 Task: Add a signature Mary Jones containing With heartfelt thanks and warm wishes, Mary Jones to email address softage.6@softage.net and add a folder Property management
Action: Mouse moved to (115, 106)
Screenshot: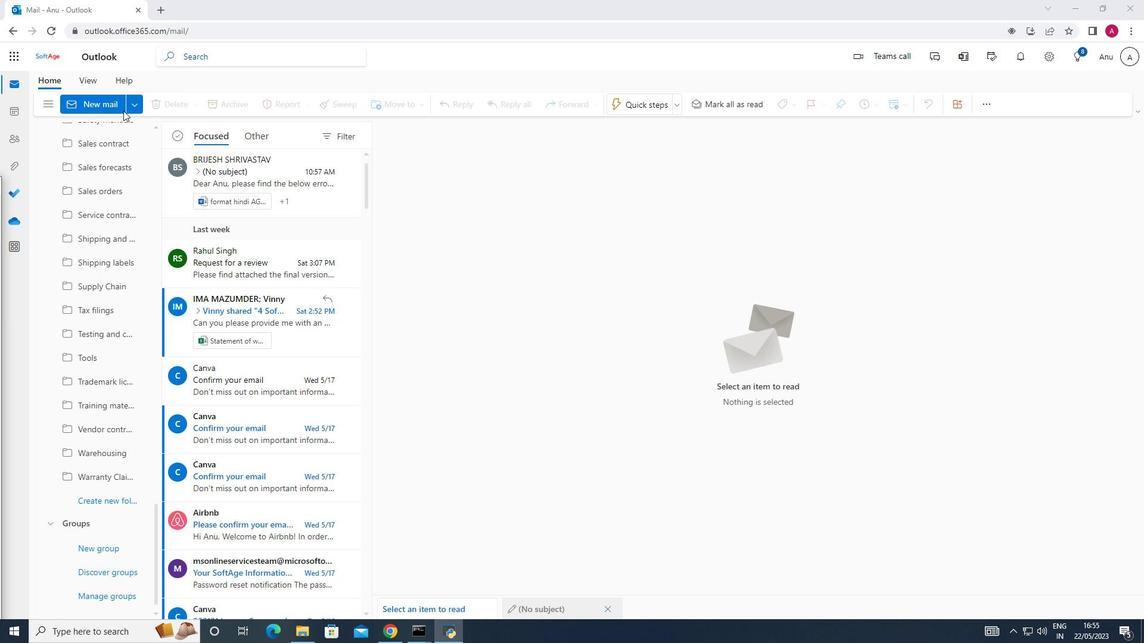 
Action: Mouse pressed left at (115, 106)
Screenshot: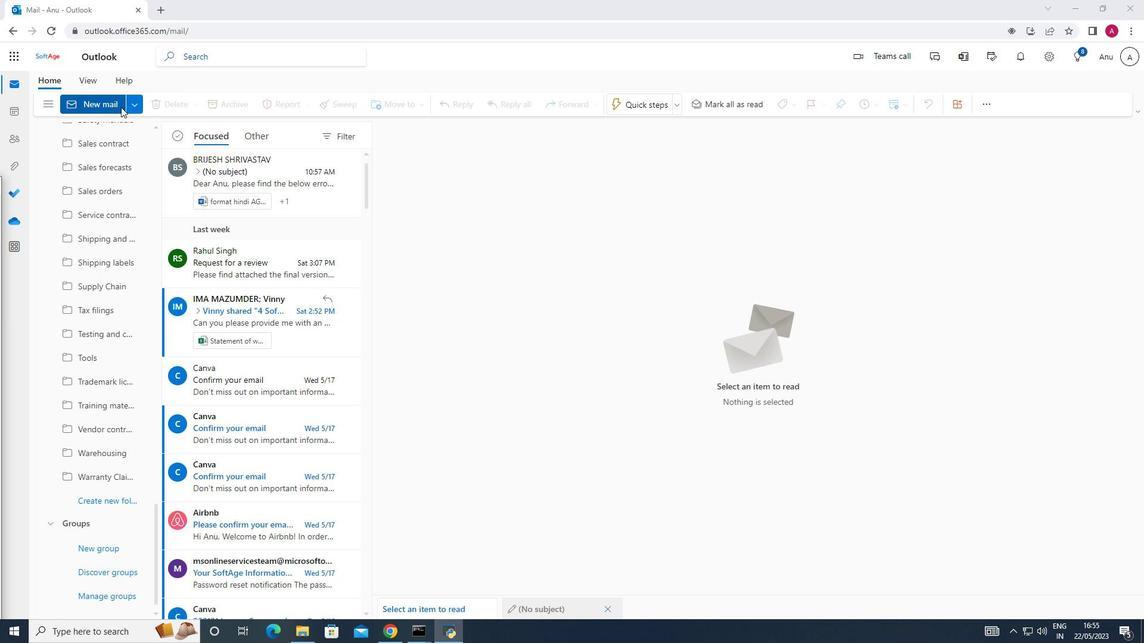 
Action: Mouse moved to (819, 101)
Screenshot: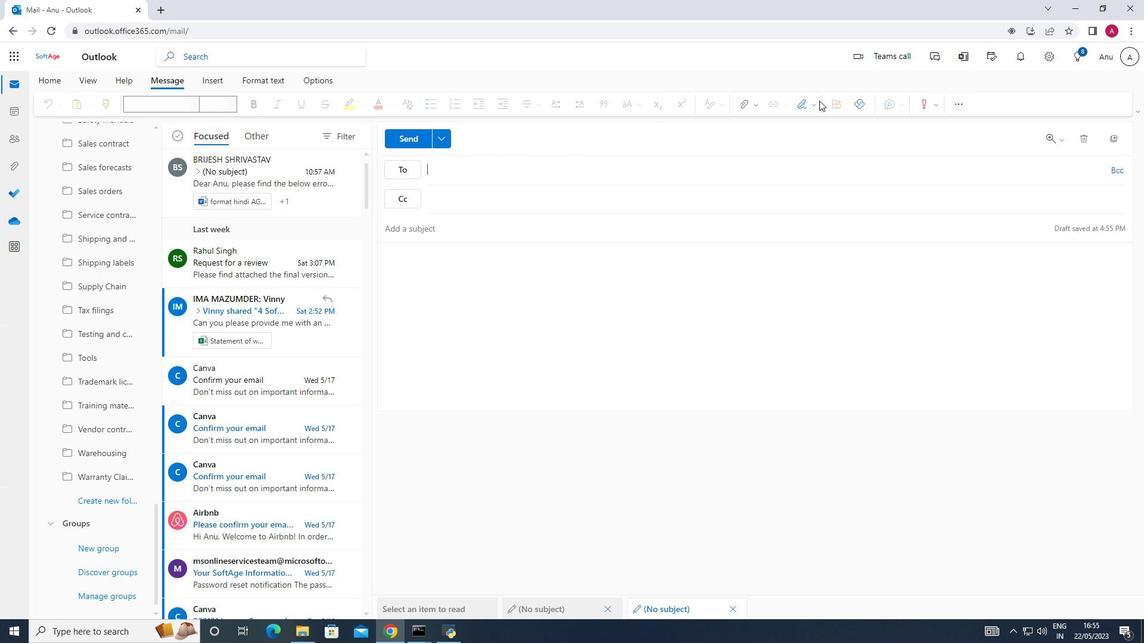 
Action: Mouse pressed left at (819, 101)
Screenshot: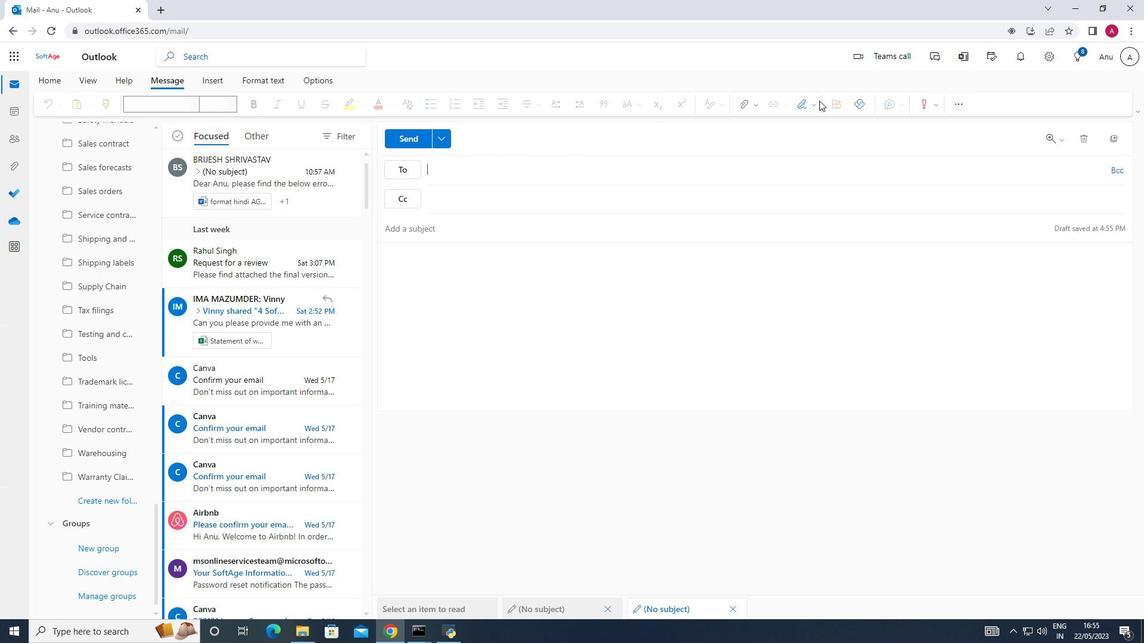 
Action: Mouse moved to (788, 150)
Screenshot: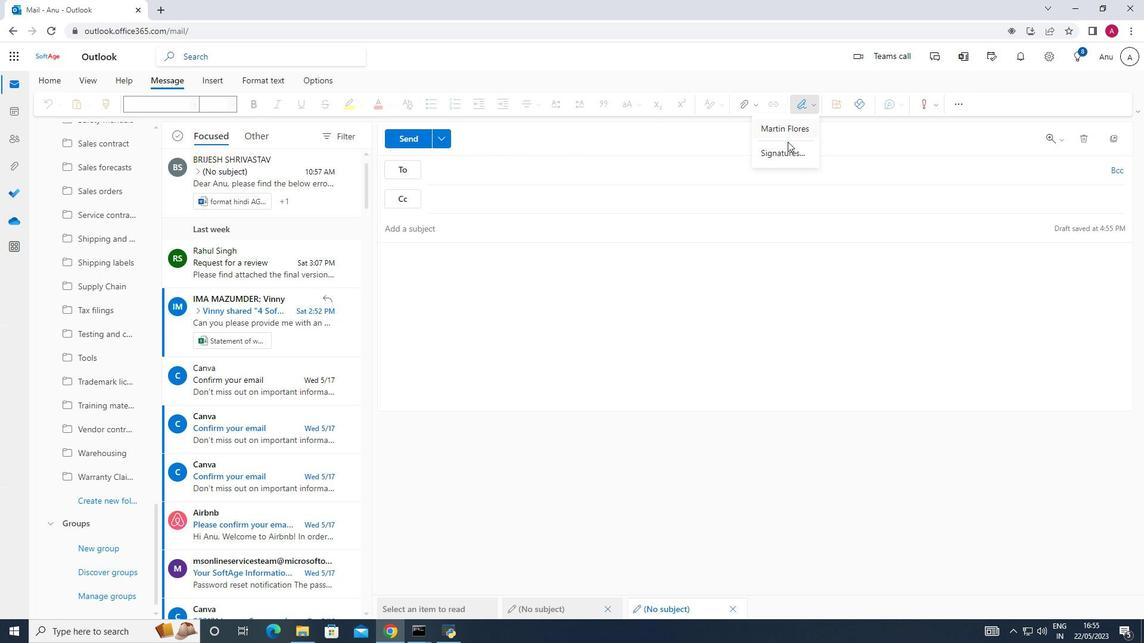 
Action: Mouse pressed left at (788, 150)
Screenshot: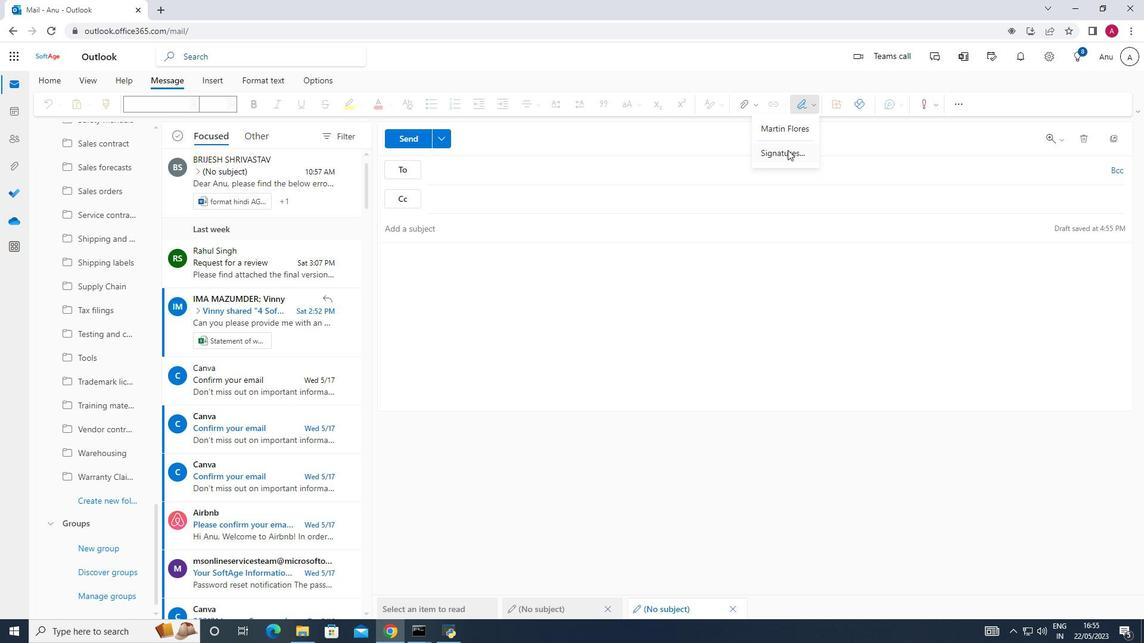 
Action: Mouse moved to (800, 194)
Screenshot: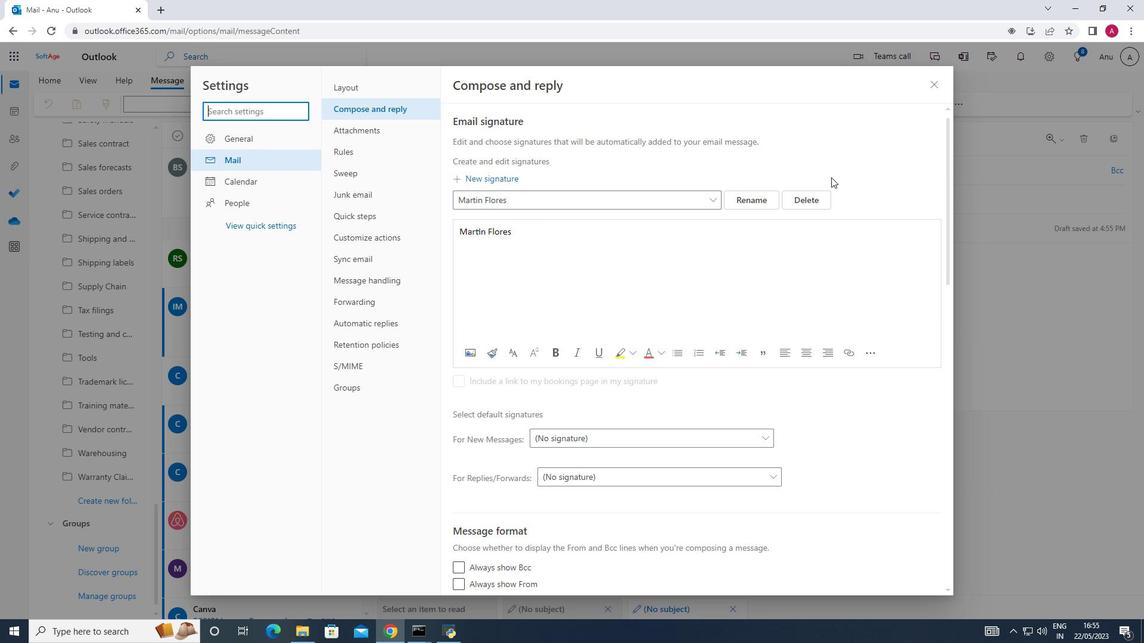 
Action: Mouse pressed left at (800, 194)
Screenshot: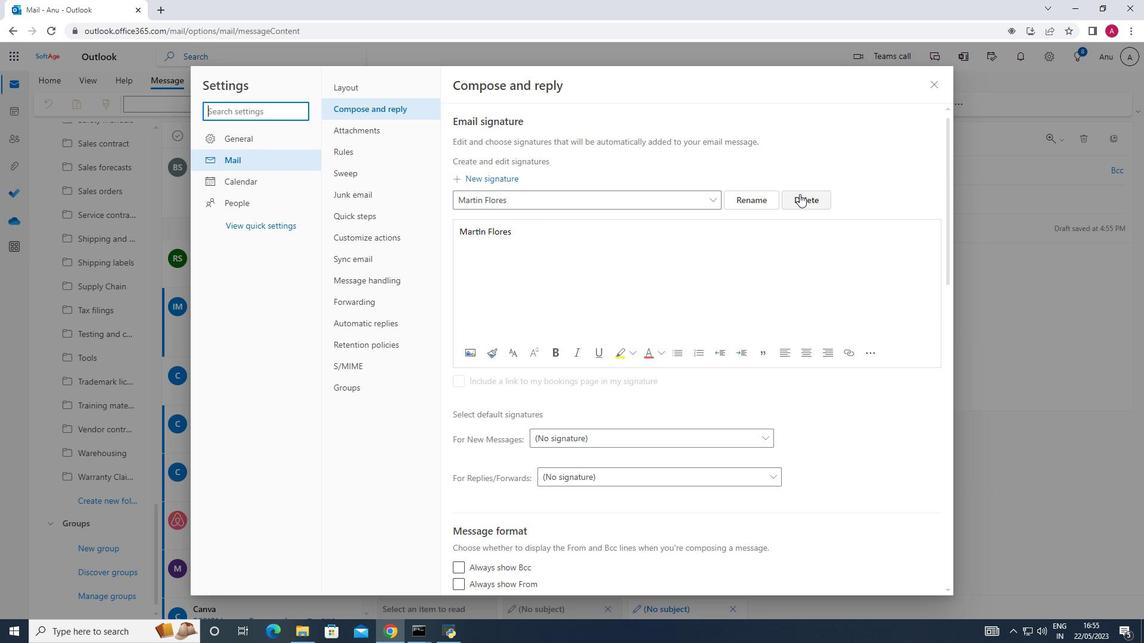 
Action: Mouse moved to (521, 204)
Screenshot: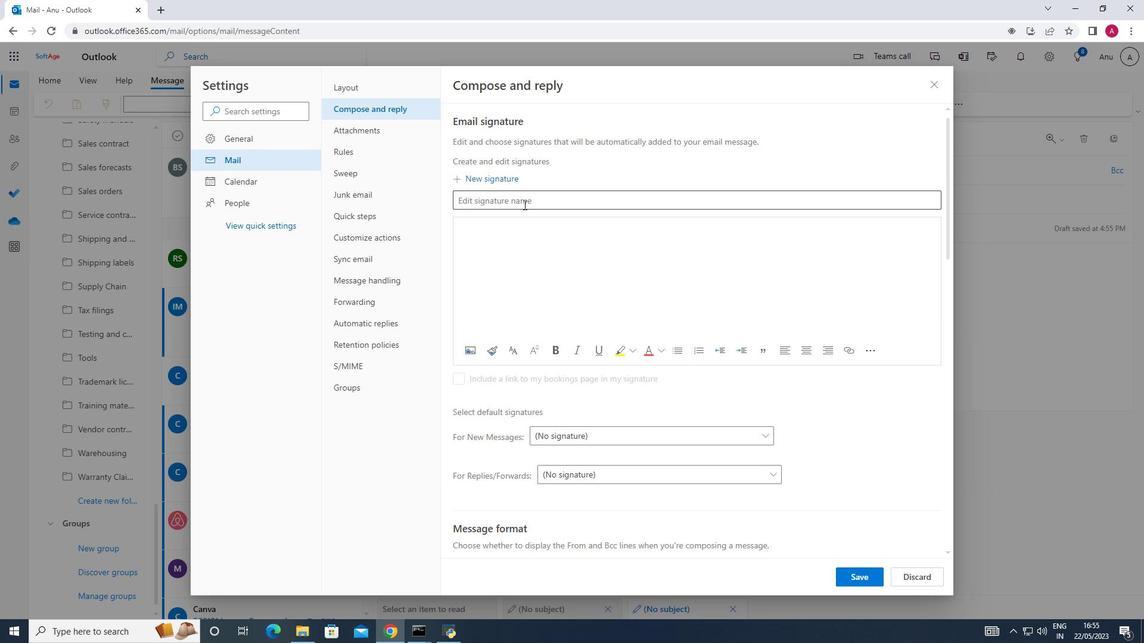 
Action: Mouse pressed left at (521, 204)
Screenshot: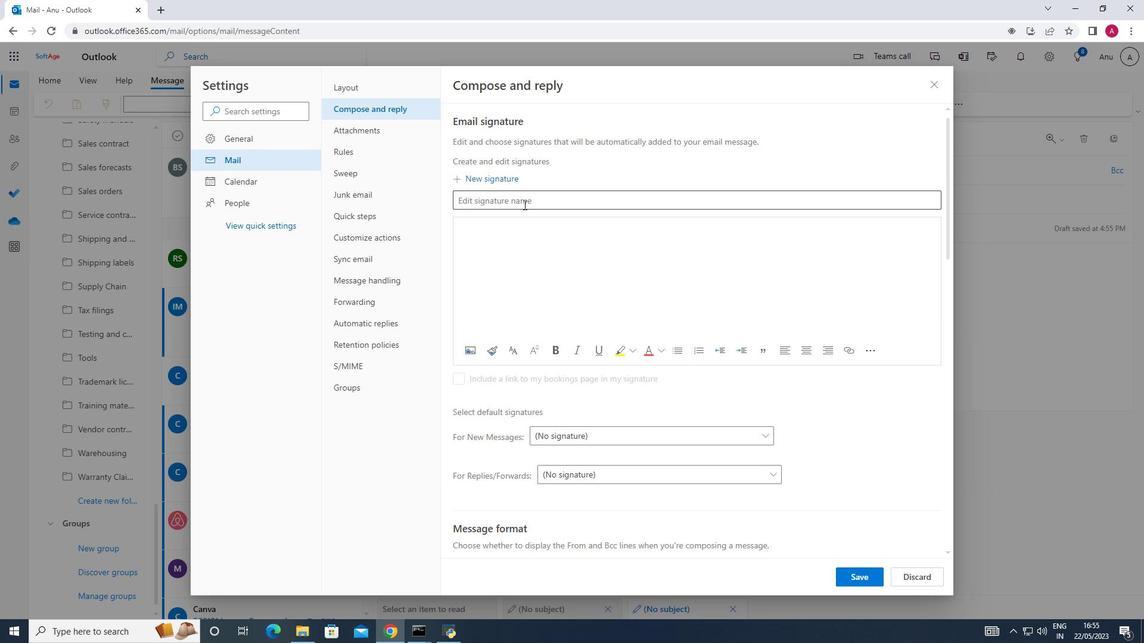 
Action: Key pressed <Key.shift_r><Key.shift_r><Key.shift_r><Key.shift_r><Key.shift_r><Key.shift_r><Key.shift_r><Key.shift_r><Key.shift_r>Mary<Key.space><Key.shift_r>Jones
Screenshot: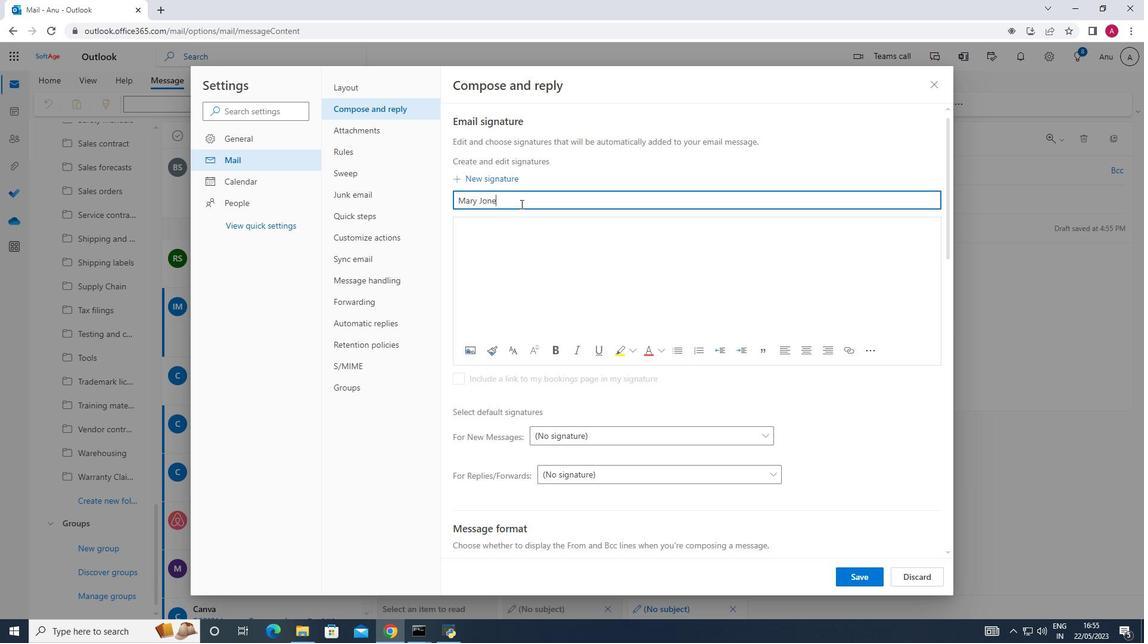 
Action: Mouse moved to (462, 231)
Screenshot: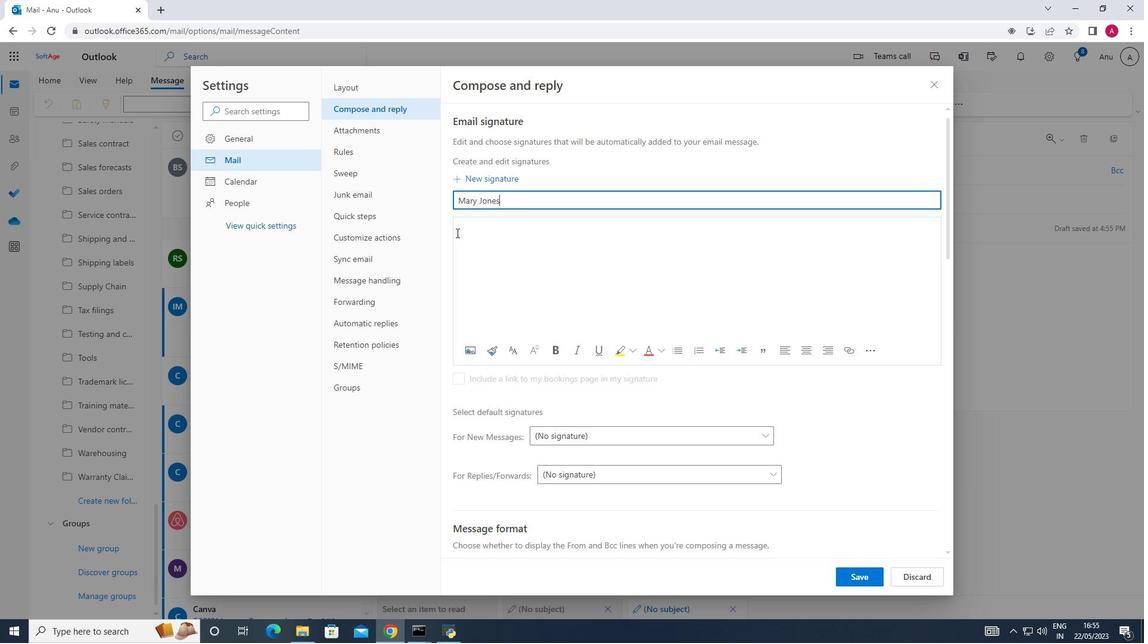 
Action: Mouse pressed left at (462, 231)
Screenshot: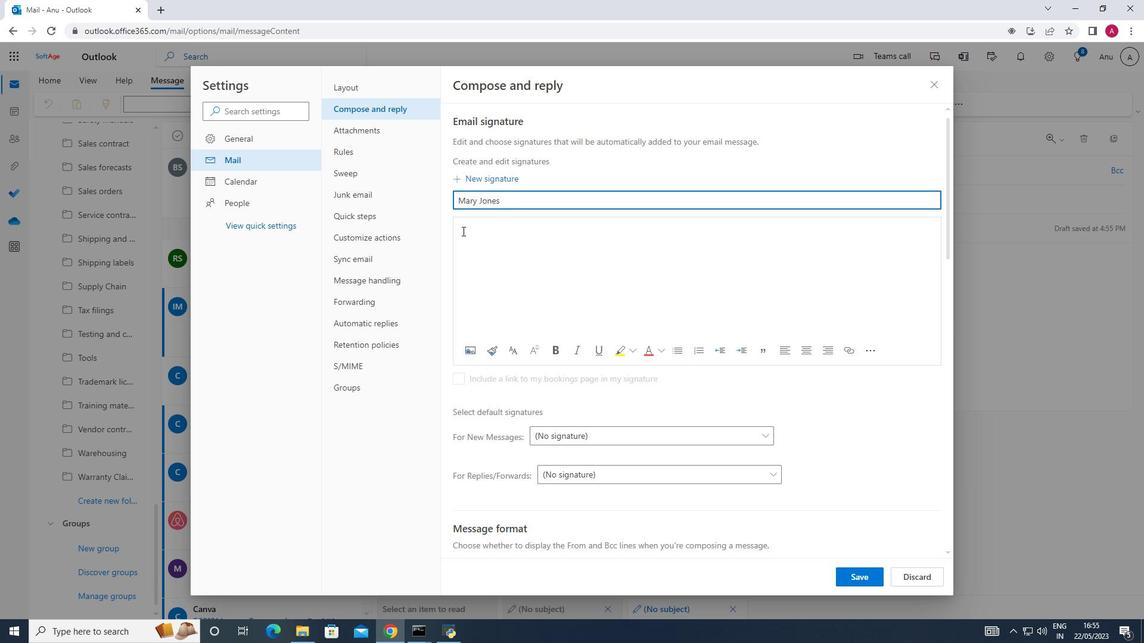 
Action: Key pressed <Key.shift_r>Mary<Key.space><Key.shift_r>Jones
Screenshot: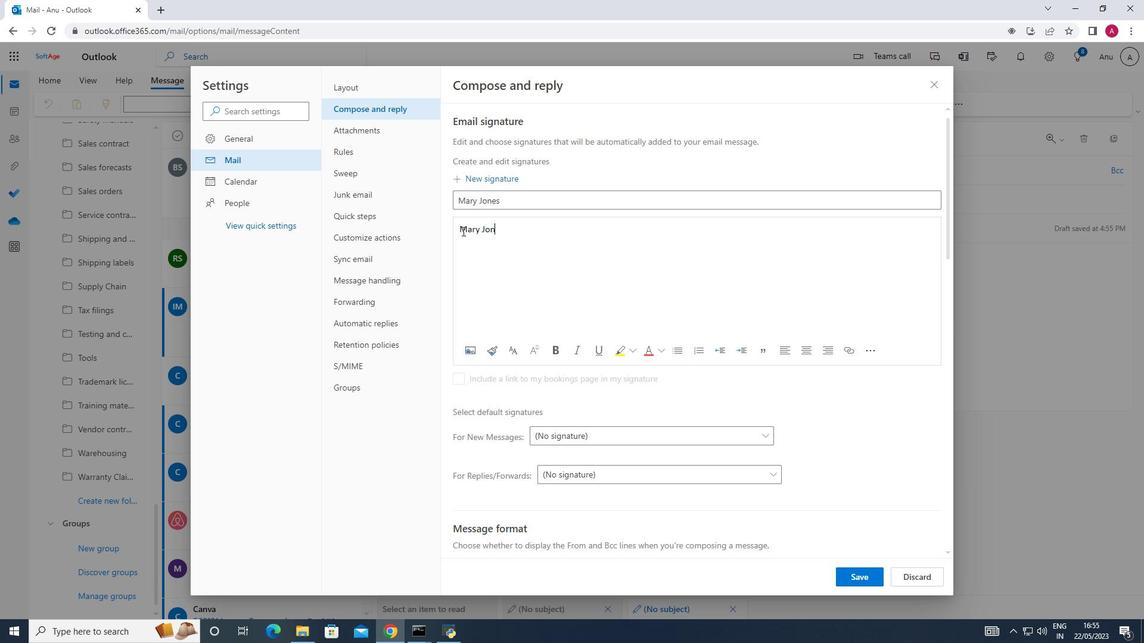 
Action: Mouse moved to (848, 577)
Screenshot: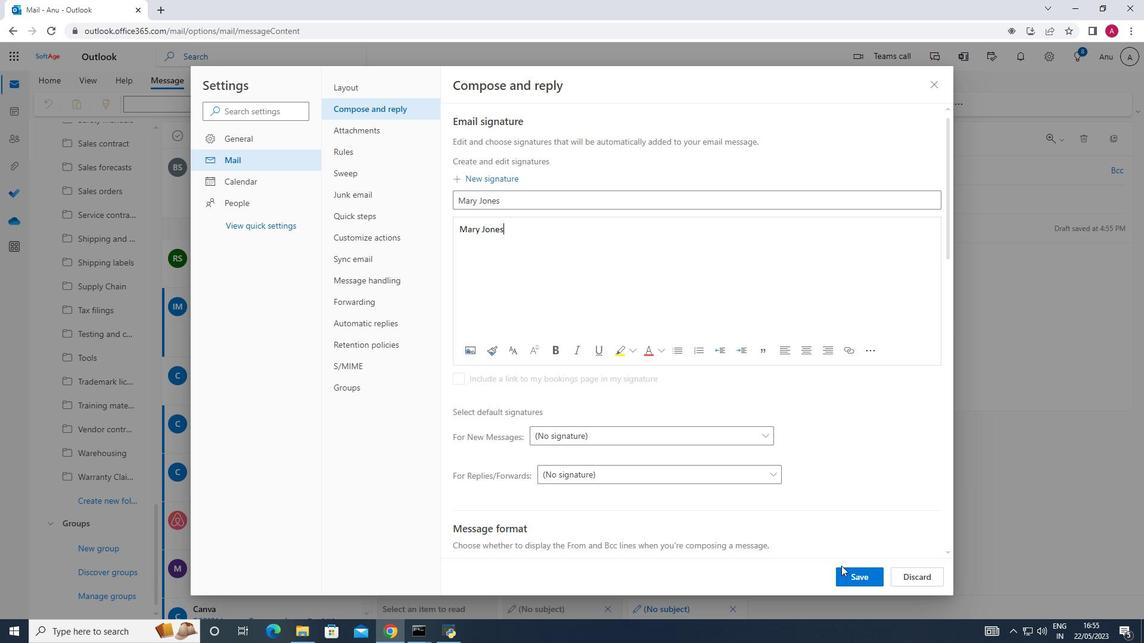 
Action: Mouse pressed left at (848, 577)
Screenshot: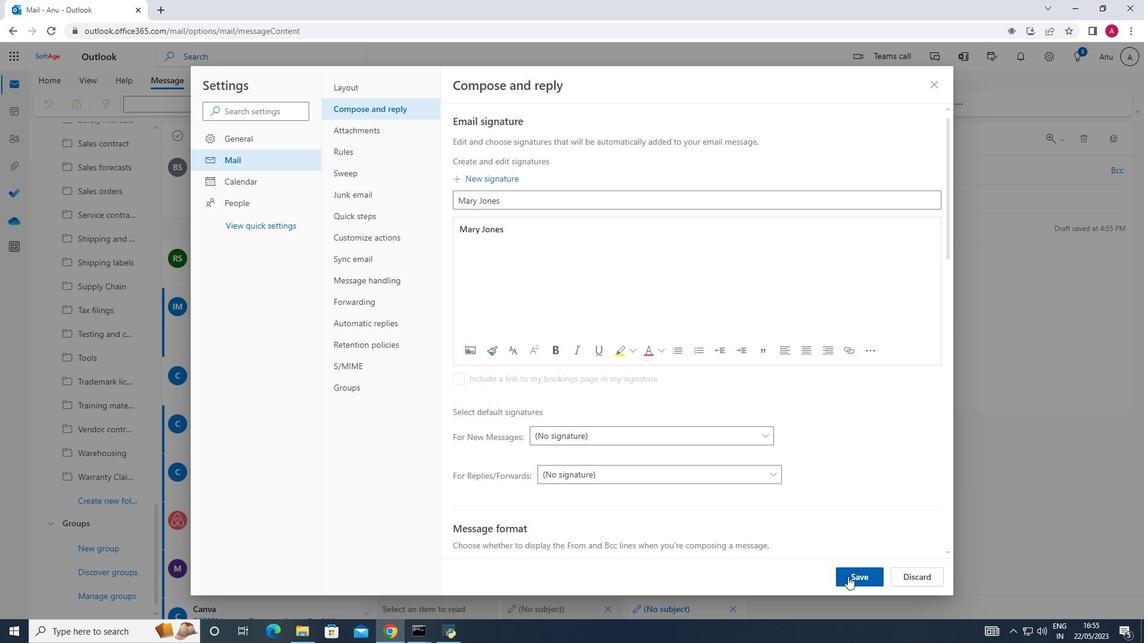 
Action: Mouse moved to (931, 84)
Screenshot: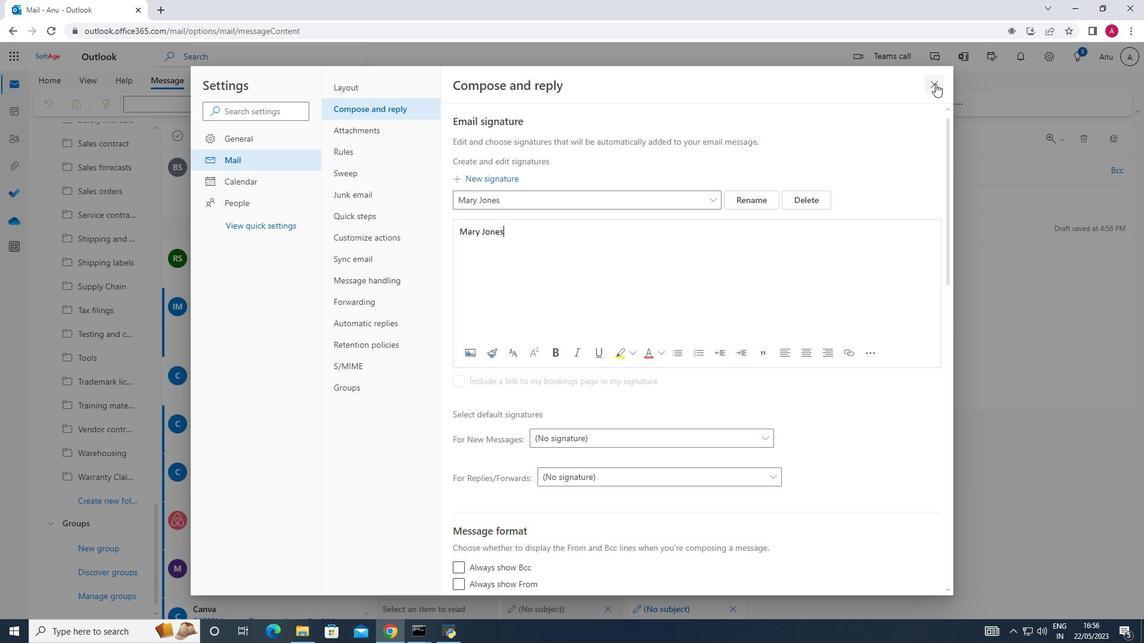 
Action: Mouse pressed left at (931, 84)
Screenshot: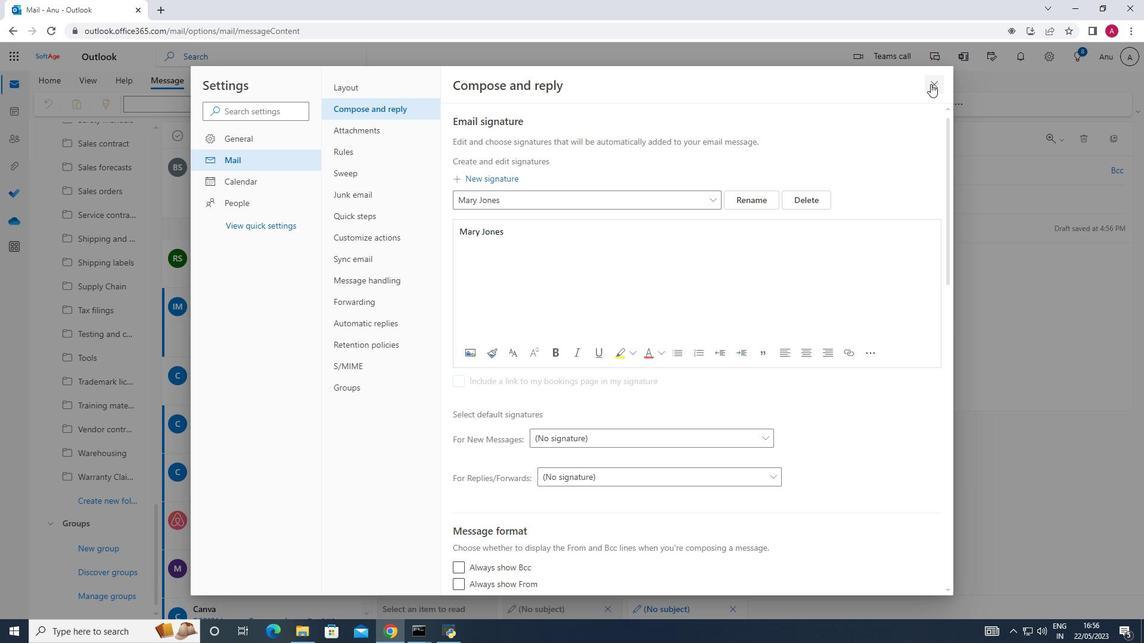 
Action: Mouse moved to (817, 106)
Screenshot: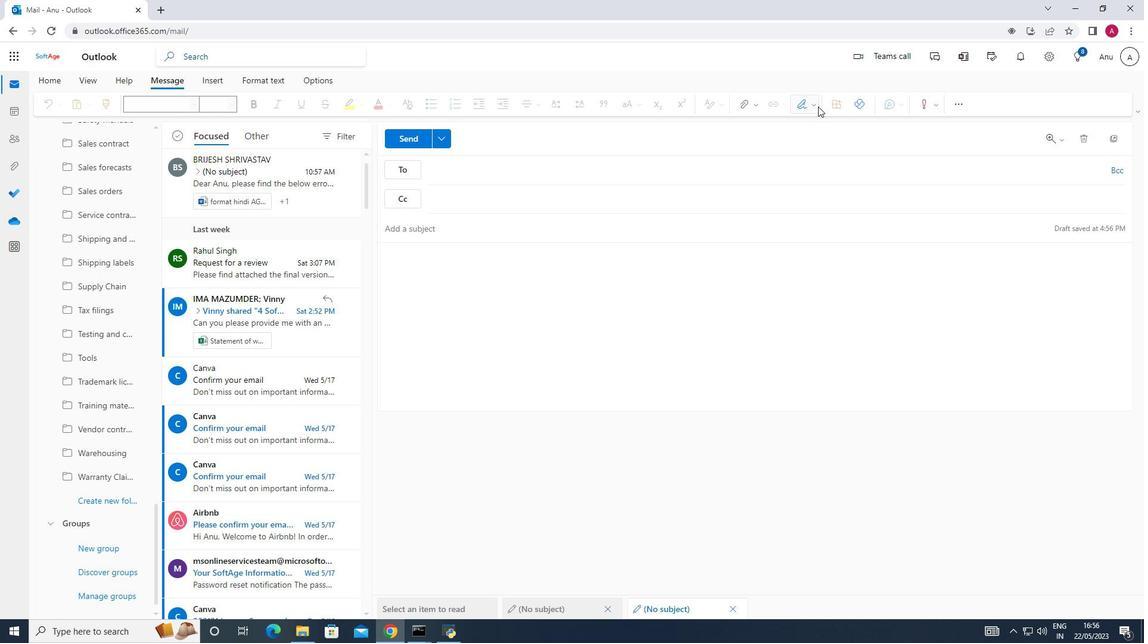 
Action: Mouse pressed left at (817, 106)
Screenshot: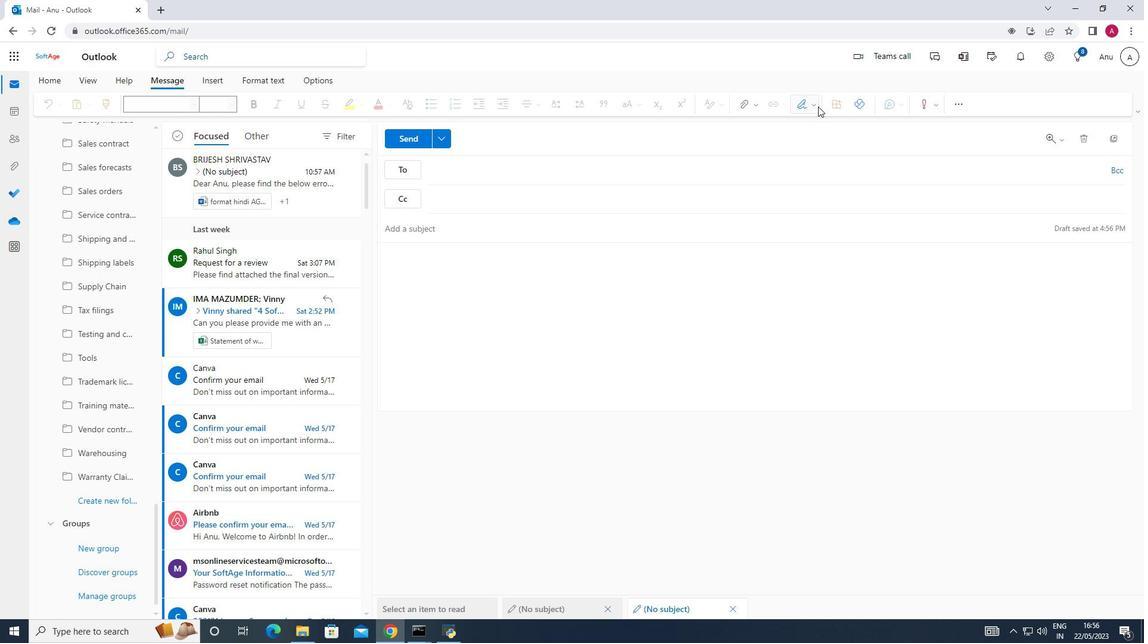 
Action: Mouse moved to (801, 131)
Screenshot: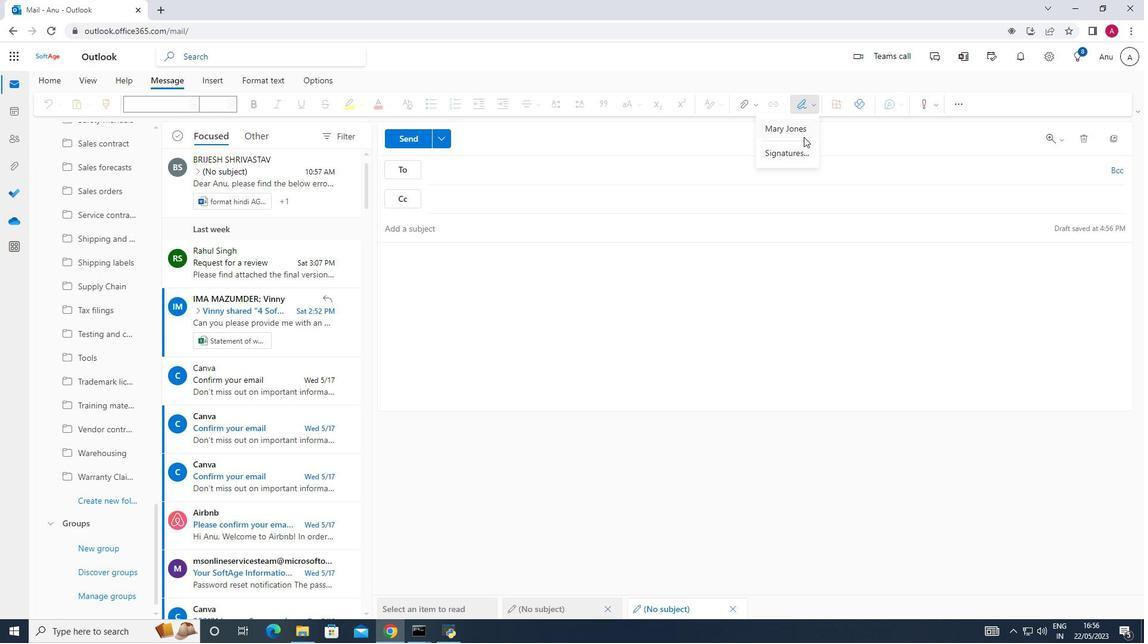 
Action: Mouse pressed left at (801, 131)
Screenshot: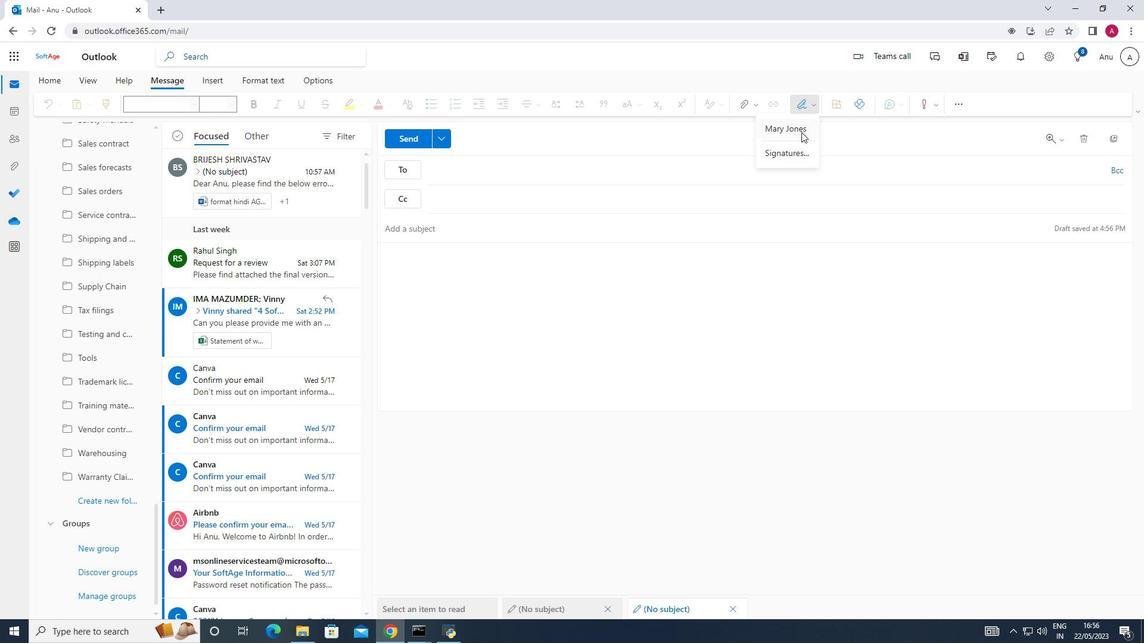 
Action: Mouse moved to (781, 144)
Screenshot: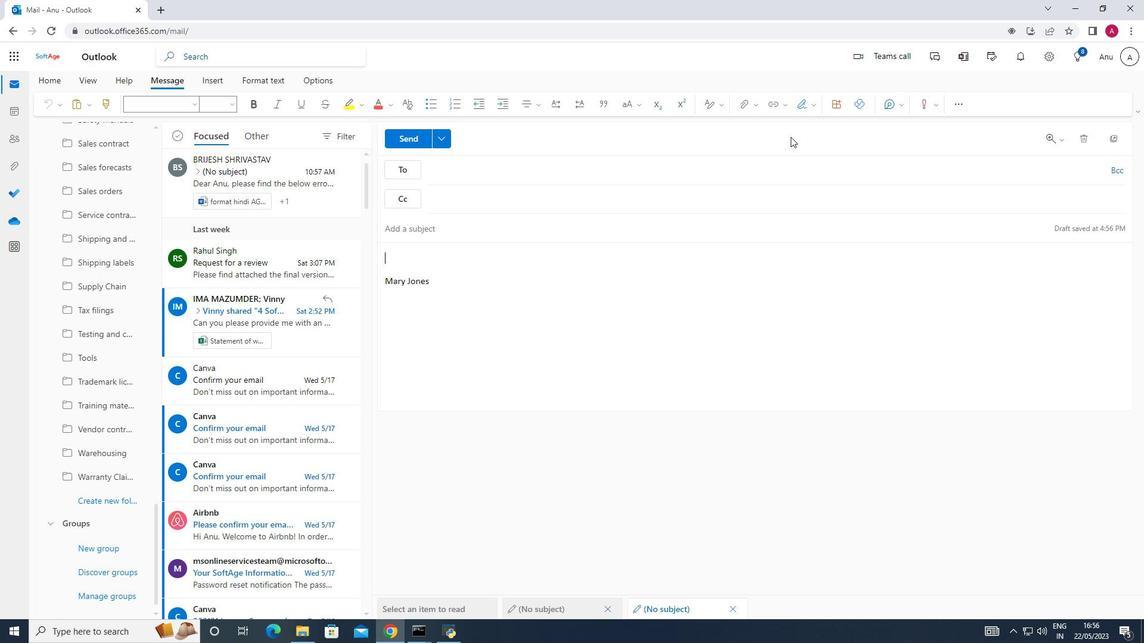 
Action: Key pressed <Key.shift>Heartfelt<Key.space>thanks<Key.space>and<Key.space>warm<Key.space>wishes.
Screenshot: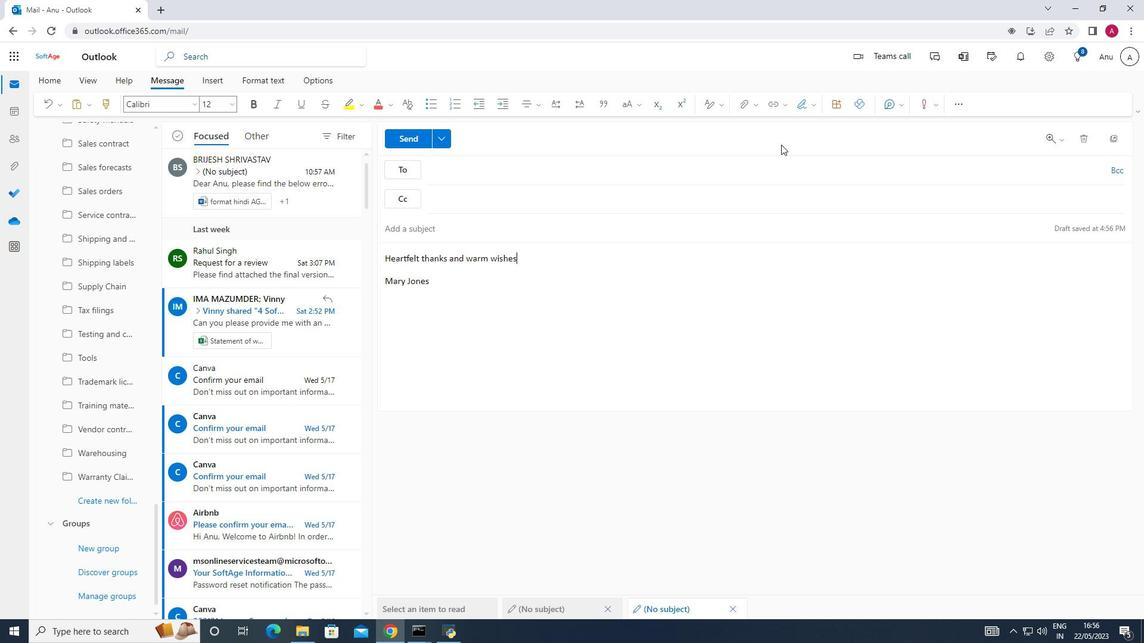 
Action: Mouse moved to (448, 175)
Screenshot: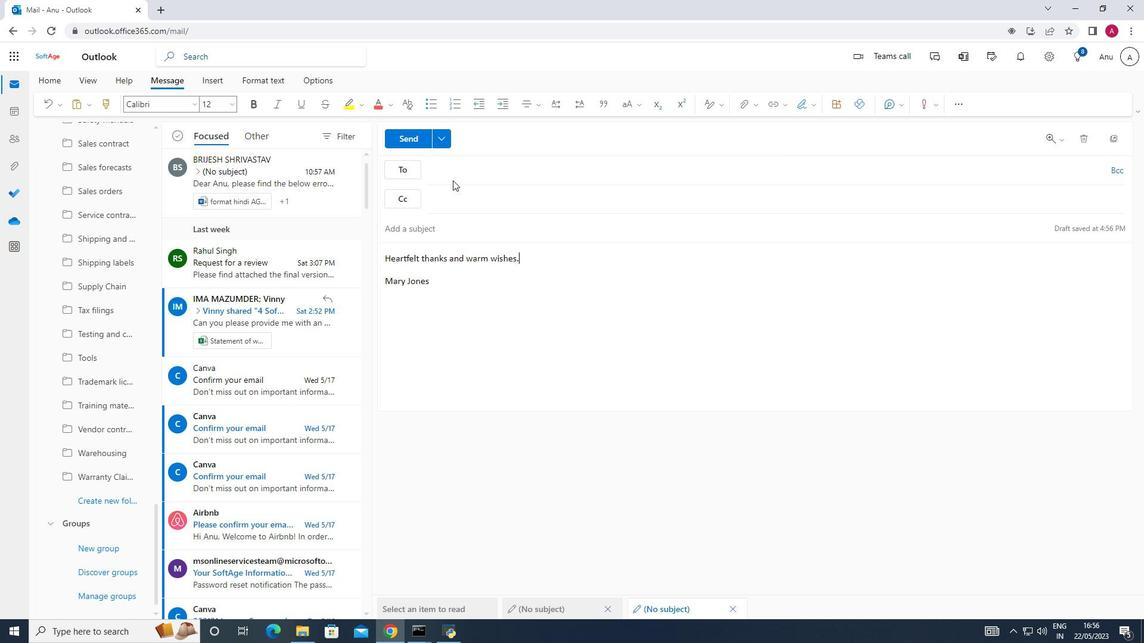 
Action: Mouse pressed left at (448, 175)
Screenshot: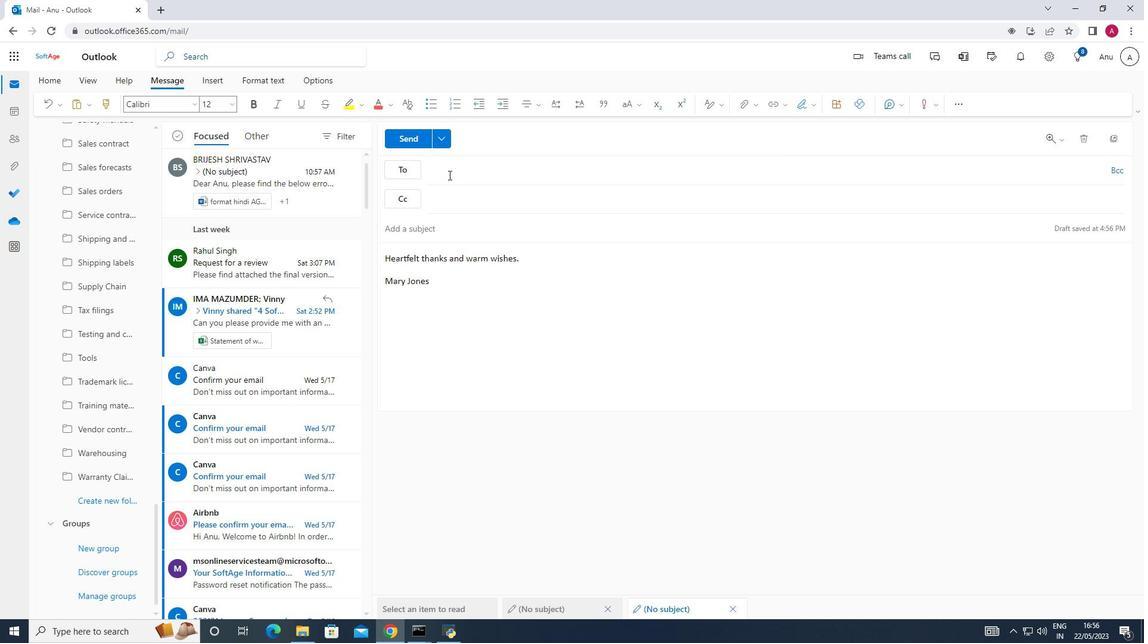 
Action: Key pressed softage.6<Key.shift>@softage.n
Screenshot: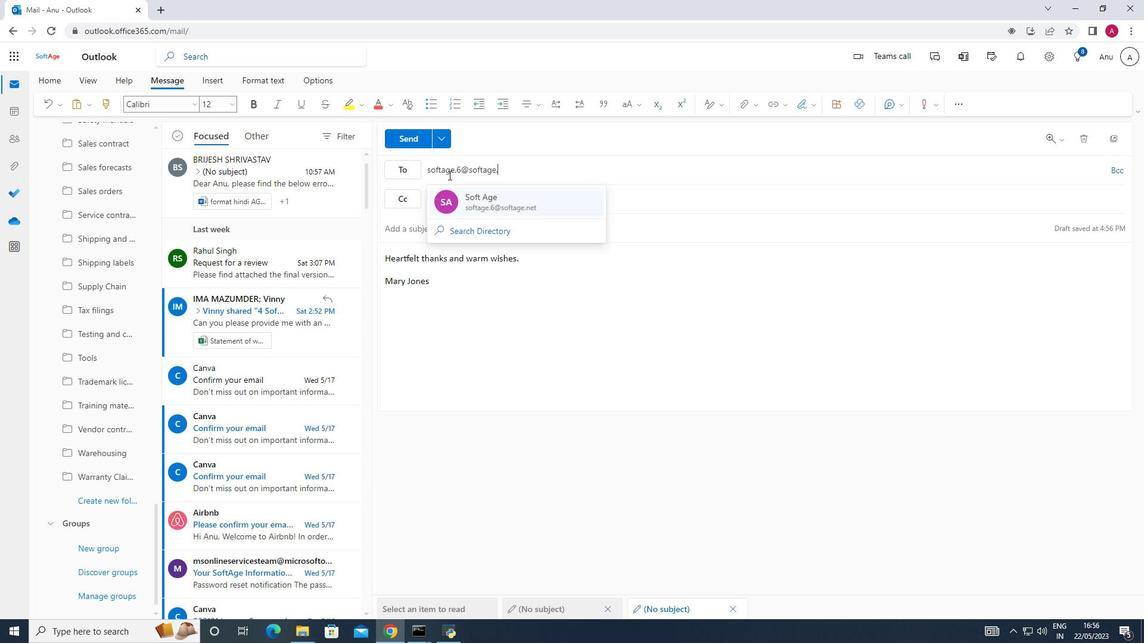 
Action: Mouse moved to (499, 196)
Screenshot: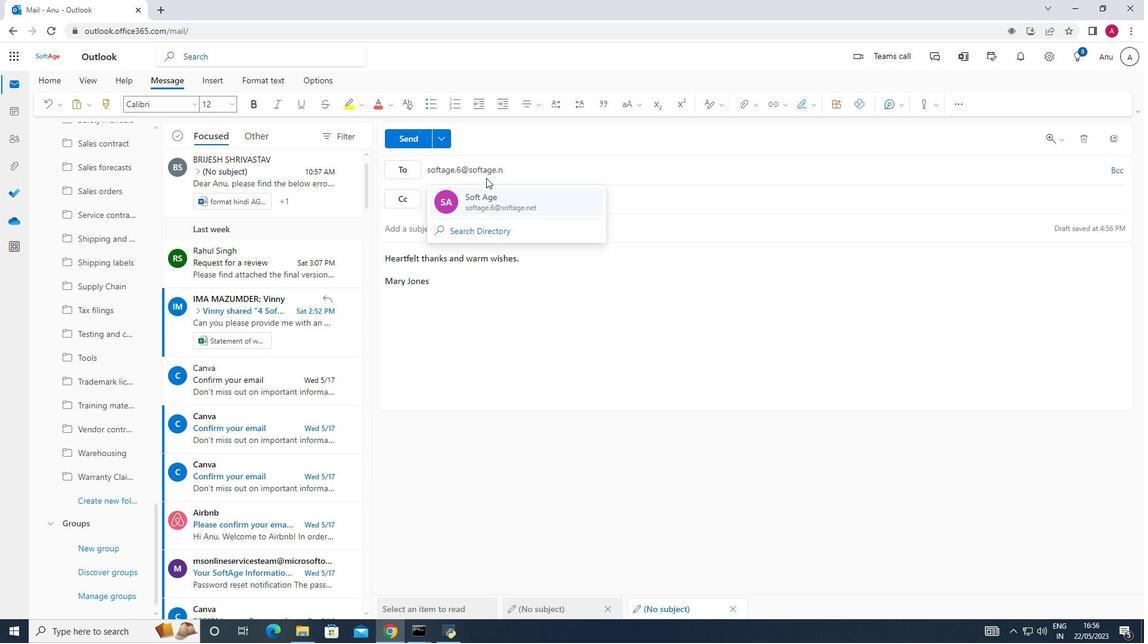 
Action: Mouse pressed left at (499, 196)
Screenshot: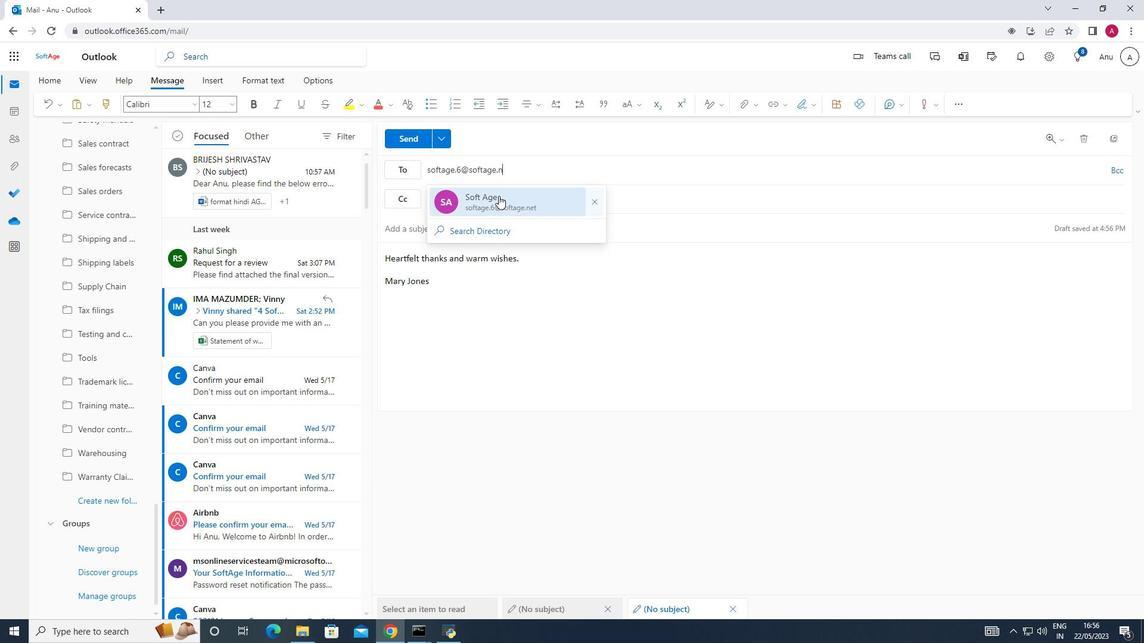 
Action: Mouse moved to (98, 497)
Screenshot: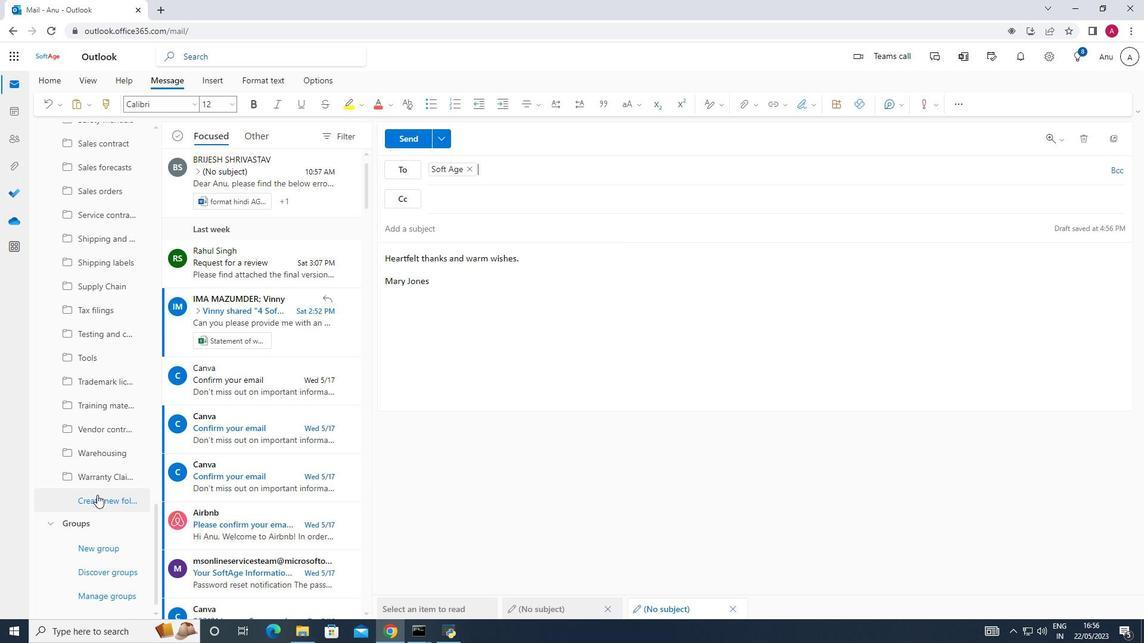 
Action: Mouse pressed left at (98, 497)
Screenshot: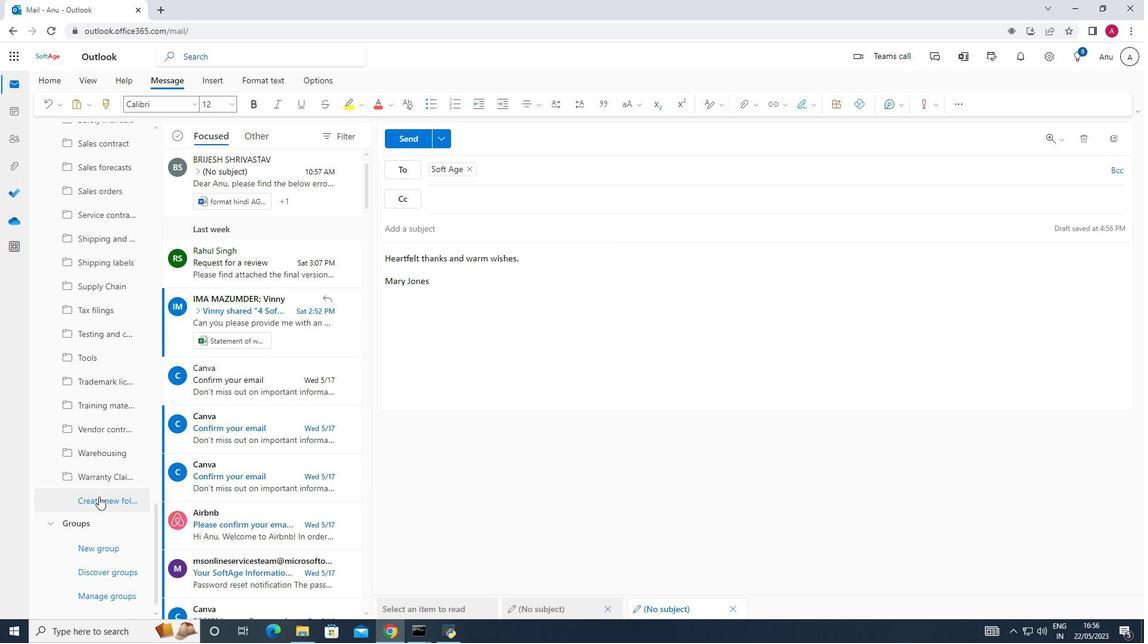 
Action: Mouse moved to (94, 494)
Screenshot: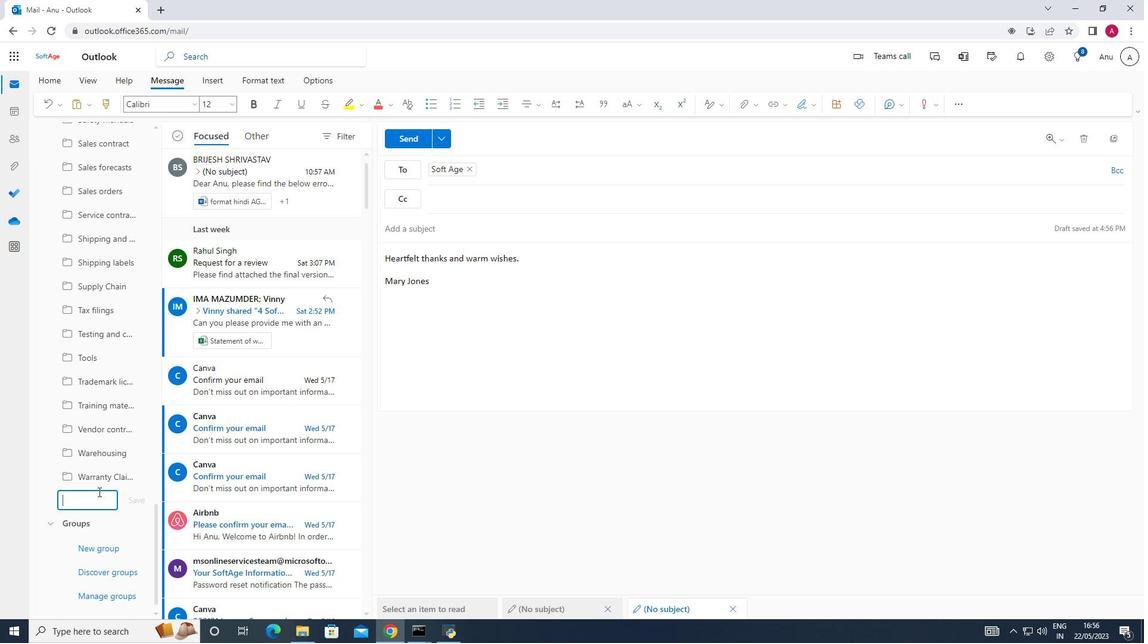 
Action: Key pressed <Key.shift_r>Property<Key.space><Key.shift_r><Key.shift_r><Key.shift_r><Key.shift_r><Key.shift_r><Key.shift_r><Key.shift_r><Key.shift_r><Key.shift_r><Key.shift_r><Key.shift_r><Key.shift_r>management
Screenshot: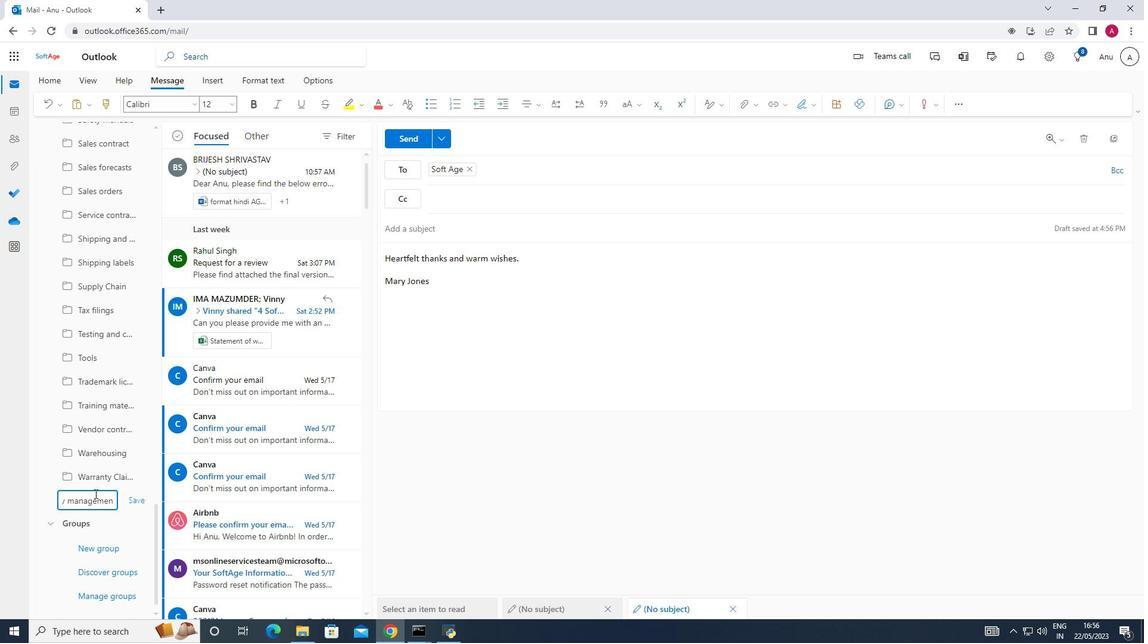 
Action: Mouse moved to (142, 500)
Screenshot: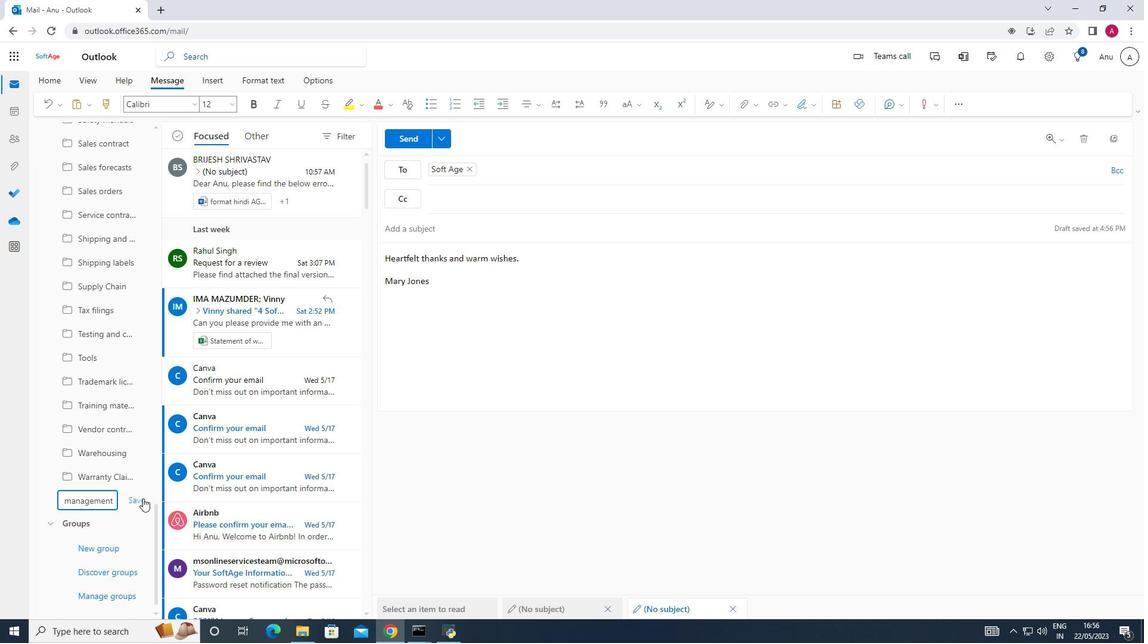 
Action: Mouse pressed left at (142, 500)
Screenshot: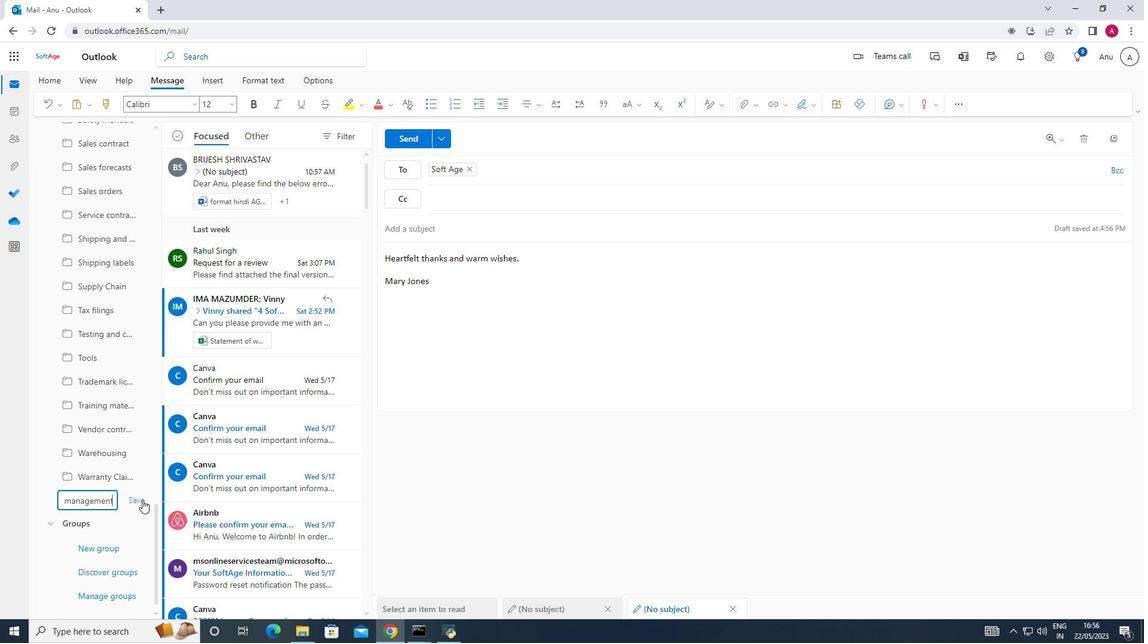
Action: Mouse moved to (472, 253)
Screenshot: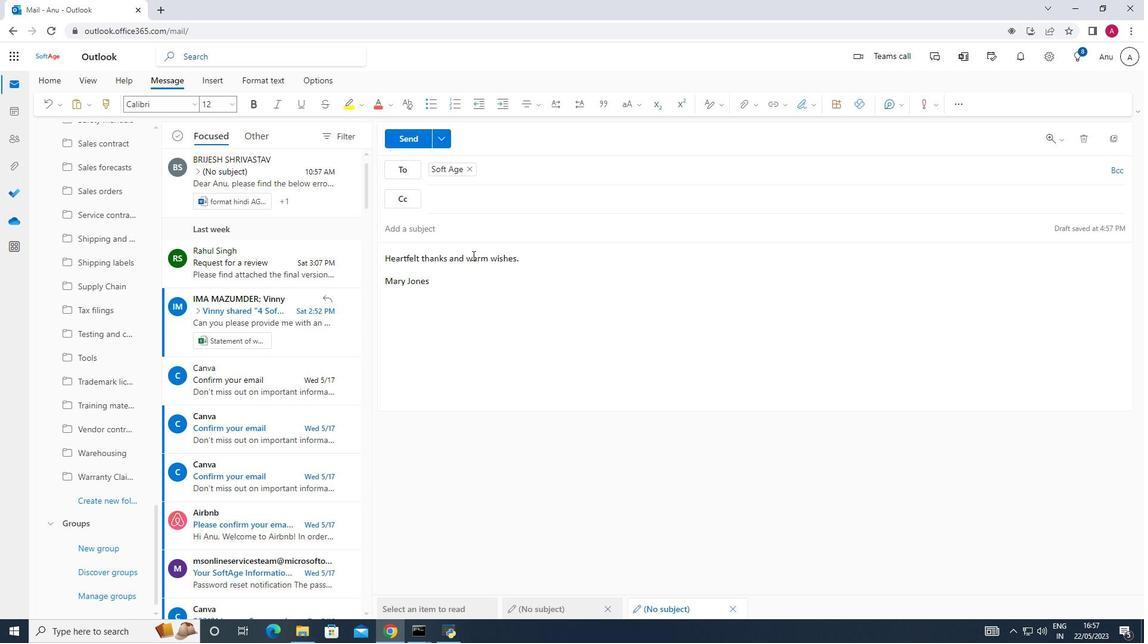 
Action: Mouse scrolled (472, 253) with delta (0, 0)
Screenshot: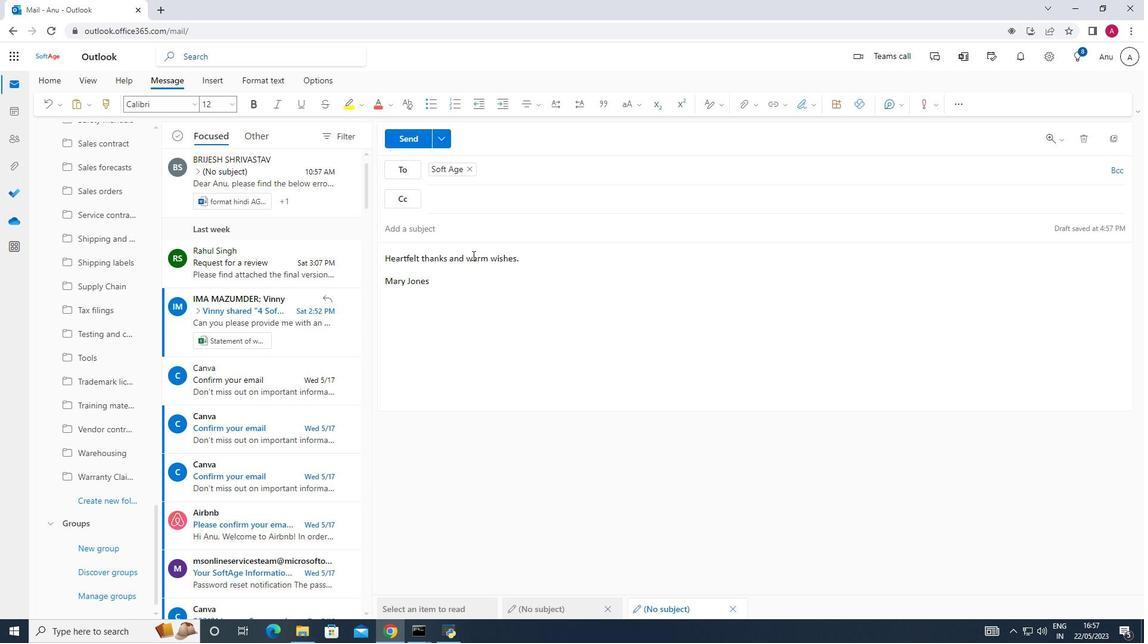 
Action: Mouse scrolled (472, 253) with delta (0, 0)
Screenshot: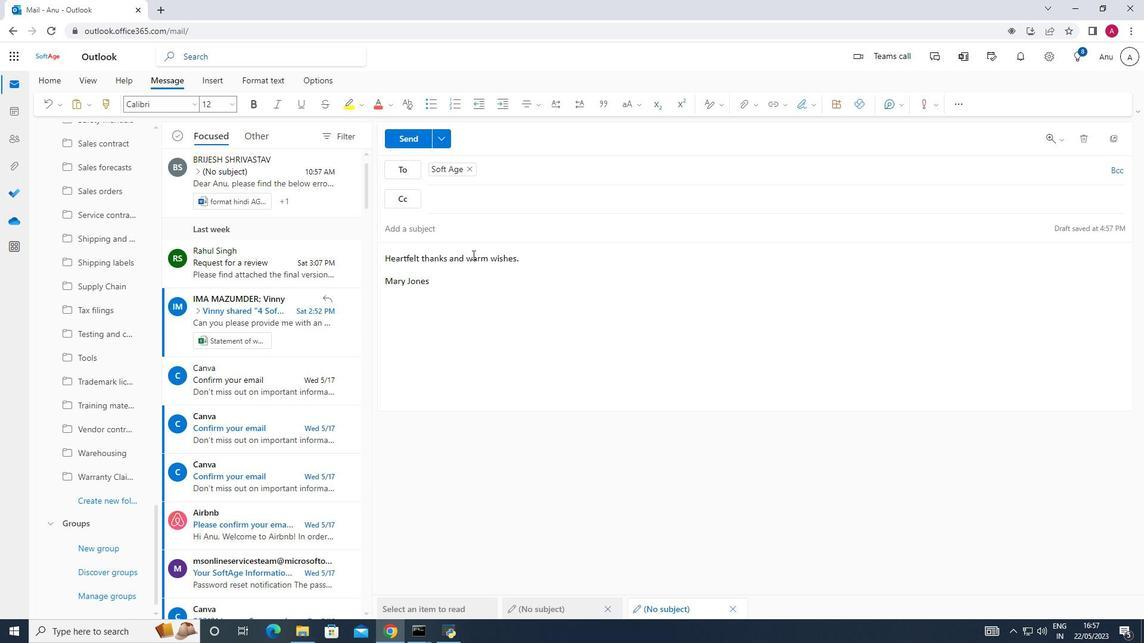 
Action: Mouse moved to (419, 137)
Screenshot: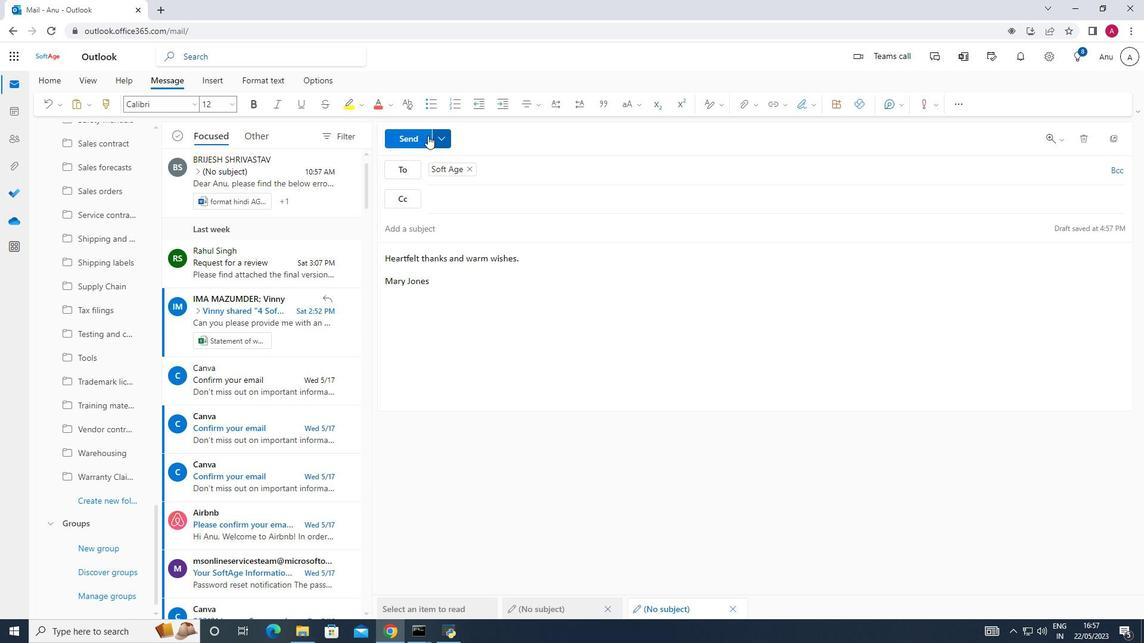 
Action: Mouse pressed left at (419, 137)
Screenshot: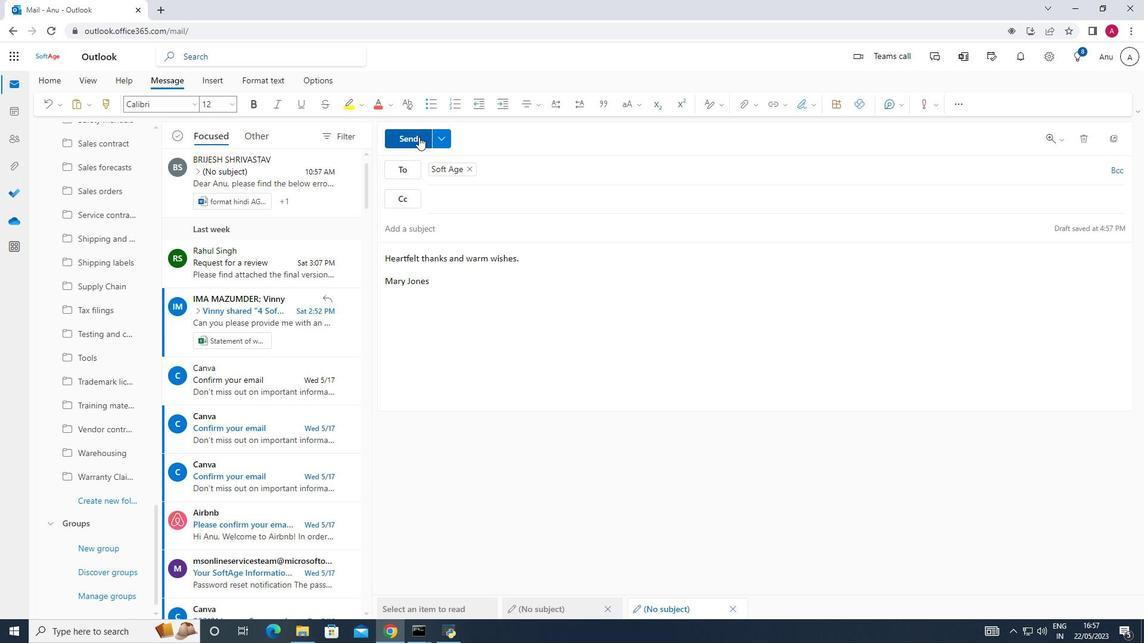 
Action: Mouse moved to (553, 355)
Screenshot: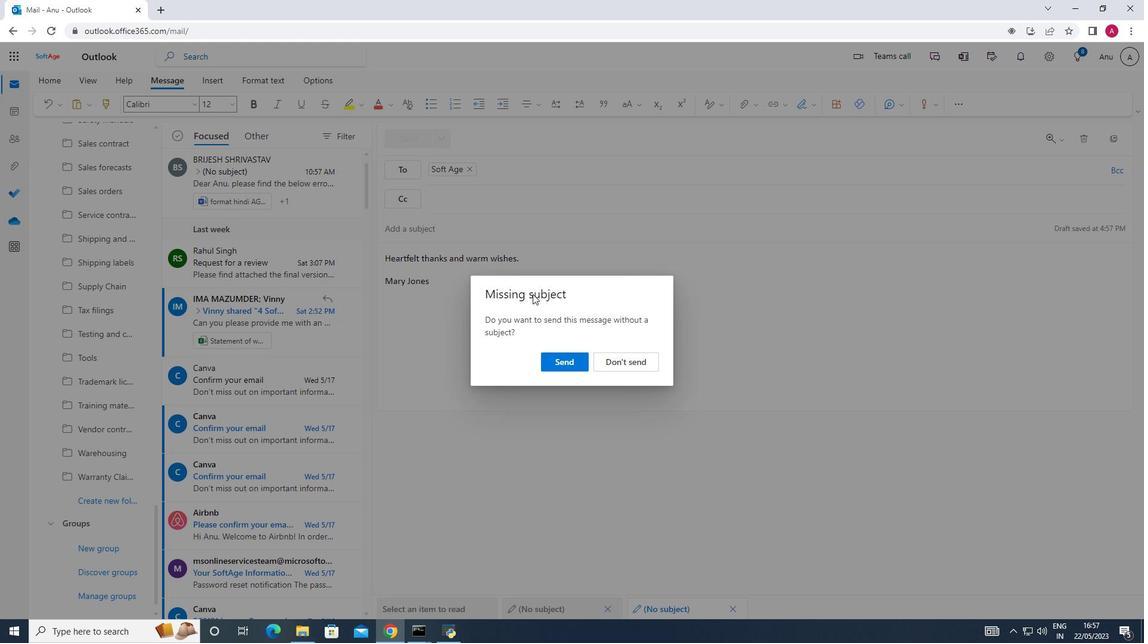 
Action: Mouse pressed left at (553, 355)
Screenshot: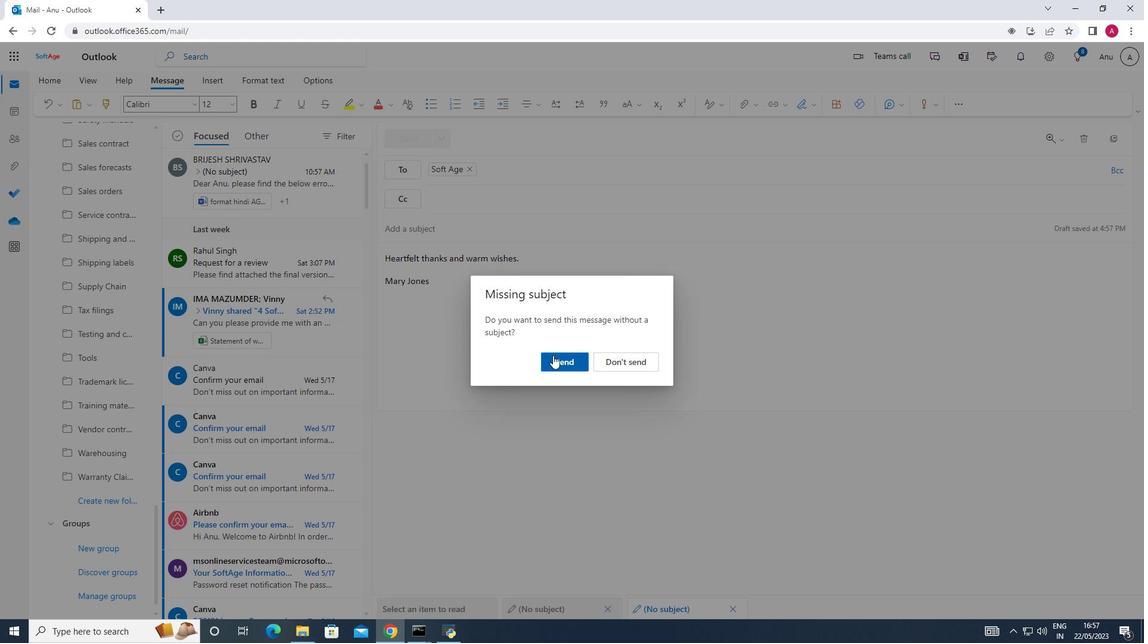 
Action: Mouse moved to (503, 345)
Screenshot: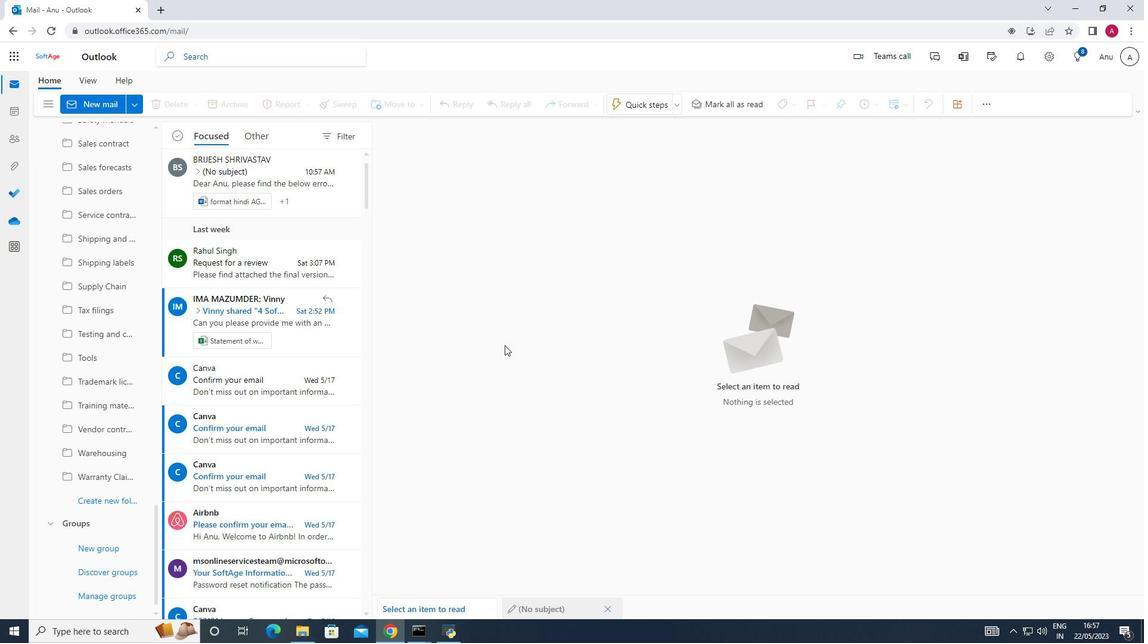
